 Task: Change slide transition to flip.
Action: Mouse moved to (579, 87)
Screenshot: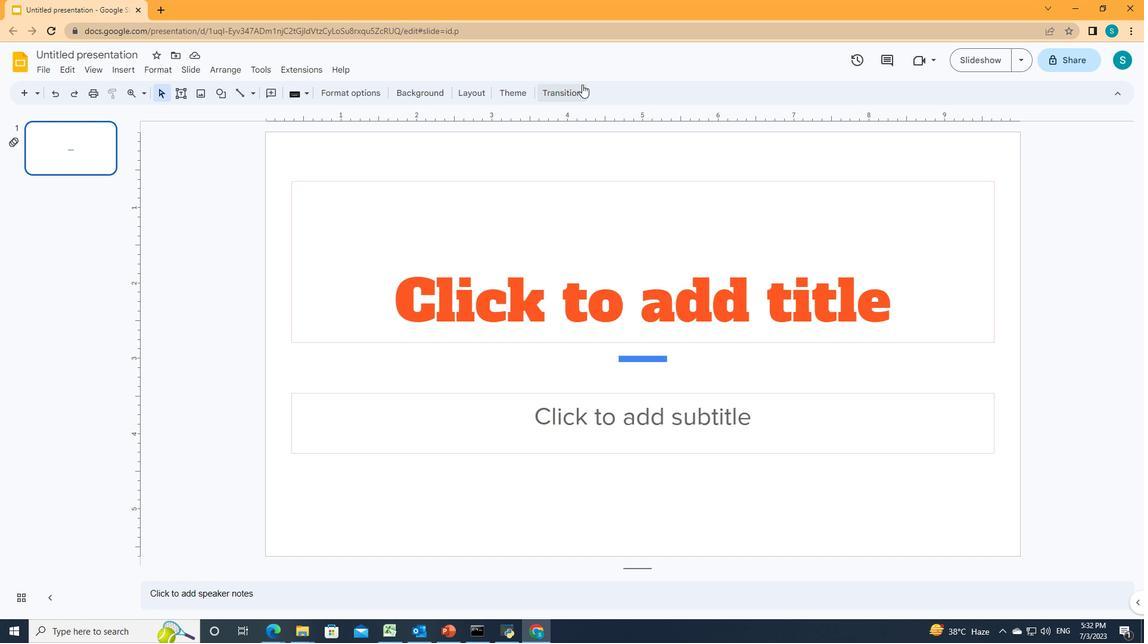
Action: Mouse pressed left at (579, 87)
Screenshot: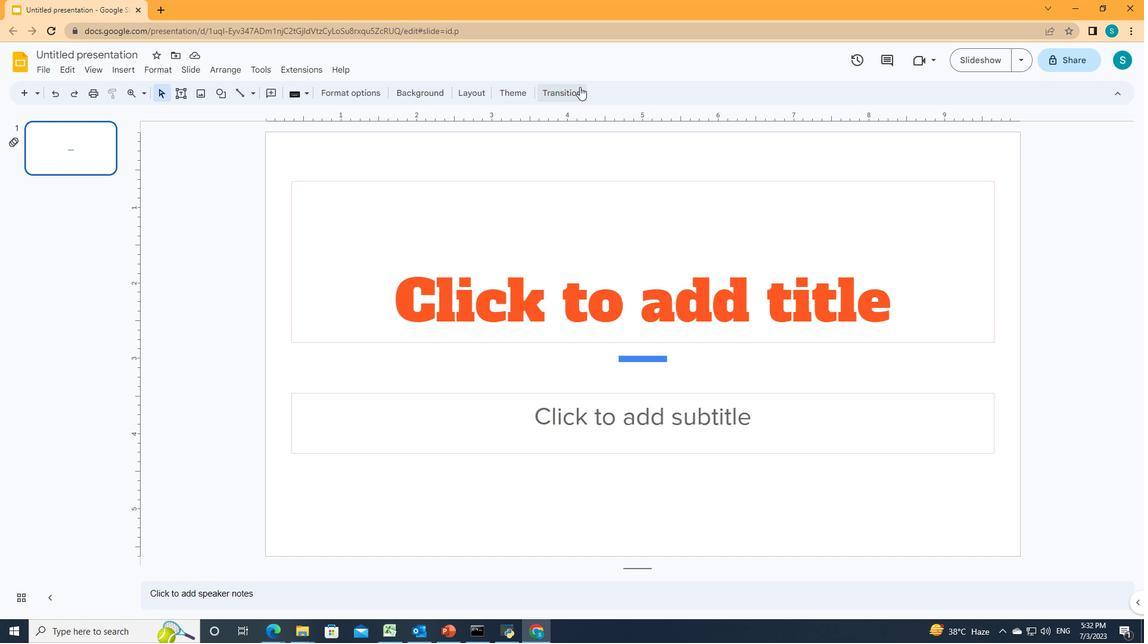 
Action: Mouse moved to (1116, 207)
Screenshot: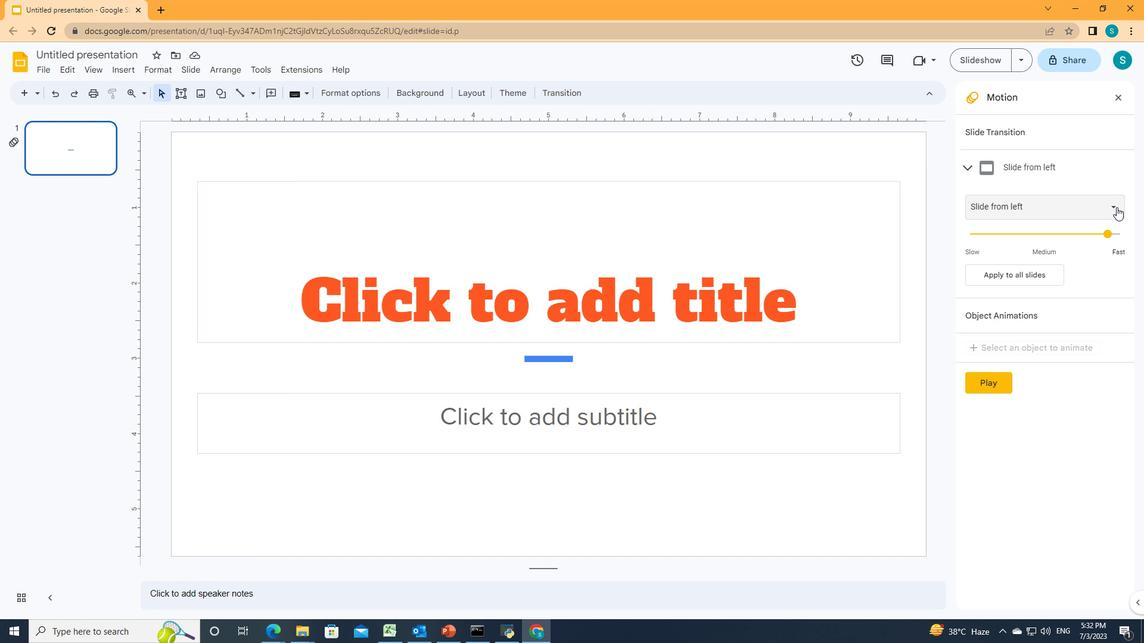 
Action: Mouse pressed left at (1116, 207)
Screenshot: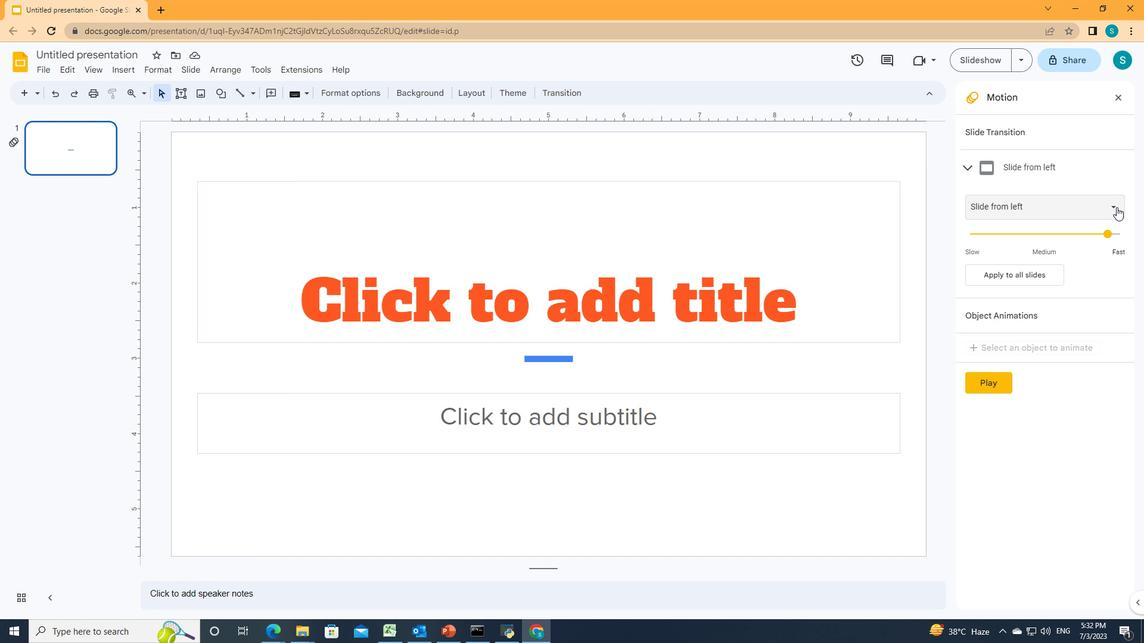 
Action: Mouse moved to (997, 326)
Screenshot: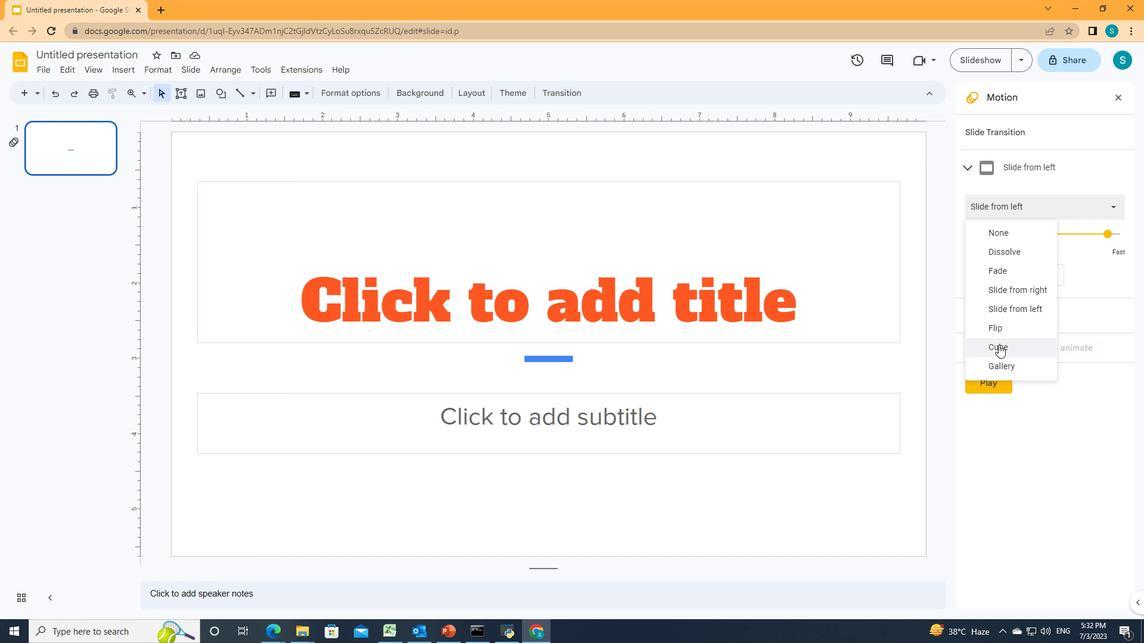 
Action: Mouse pressed left at (997, 326)
Screenshot: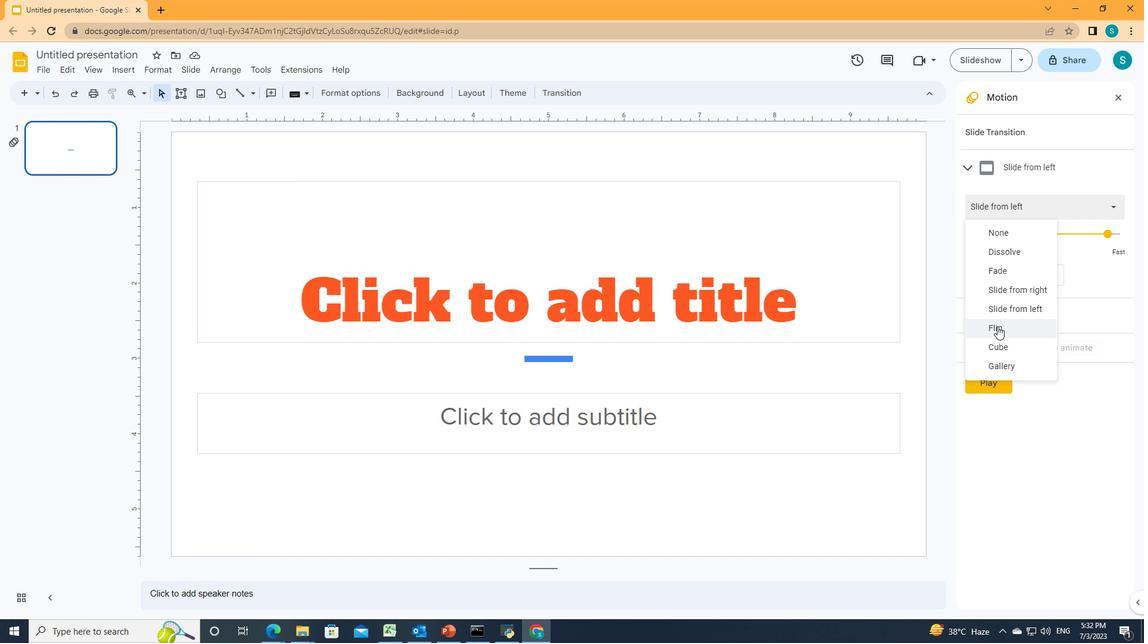
Action: Mouse moved to (1029, 371)
Screenshot: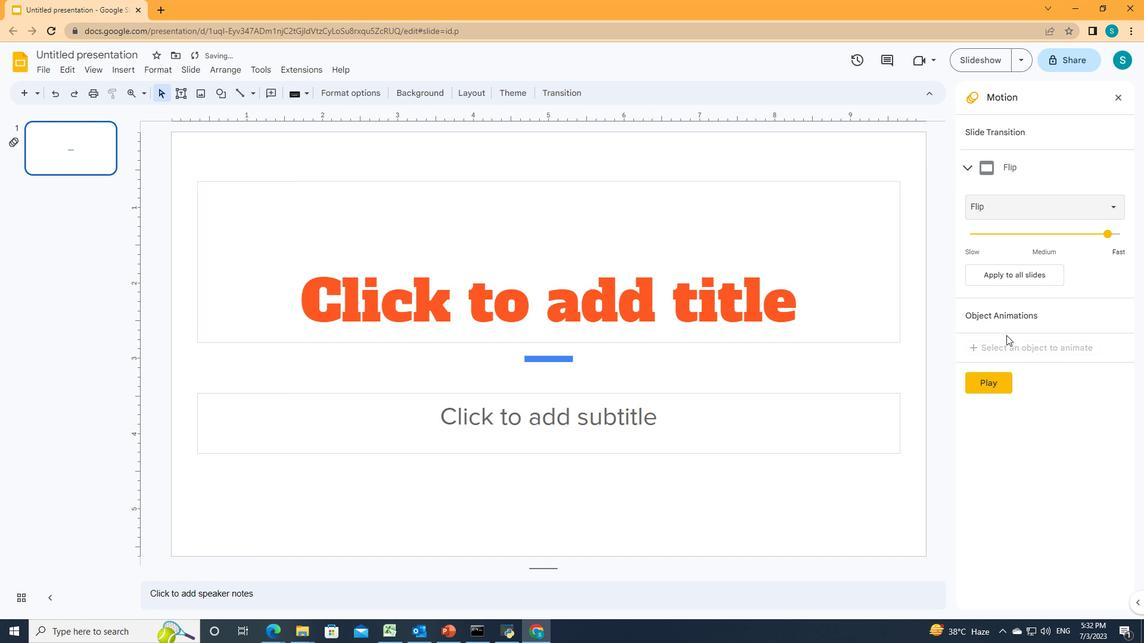 
